Task: Reply All to email with the signature Dominique Adams with the subject 'Budget report' from softage.1@softage.net with the message 'Can you confirm that all project risks have been identified and are being managed?'
Action: Mouse moved to (1275, 209)
Screenshot: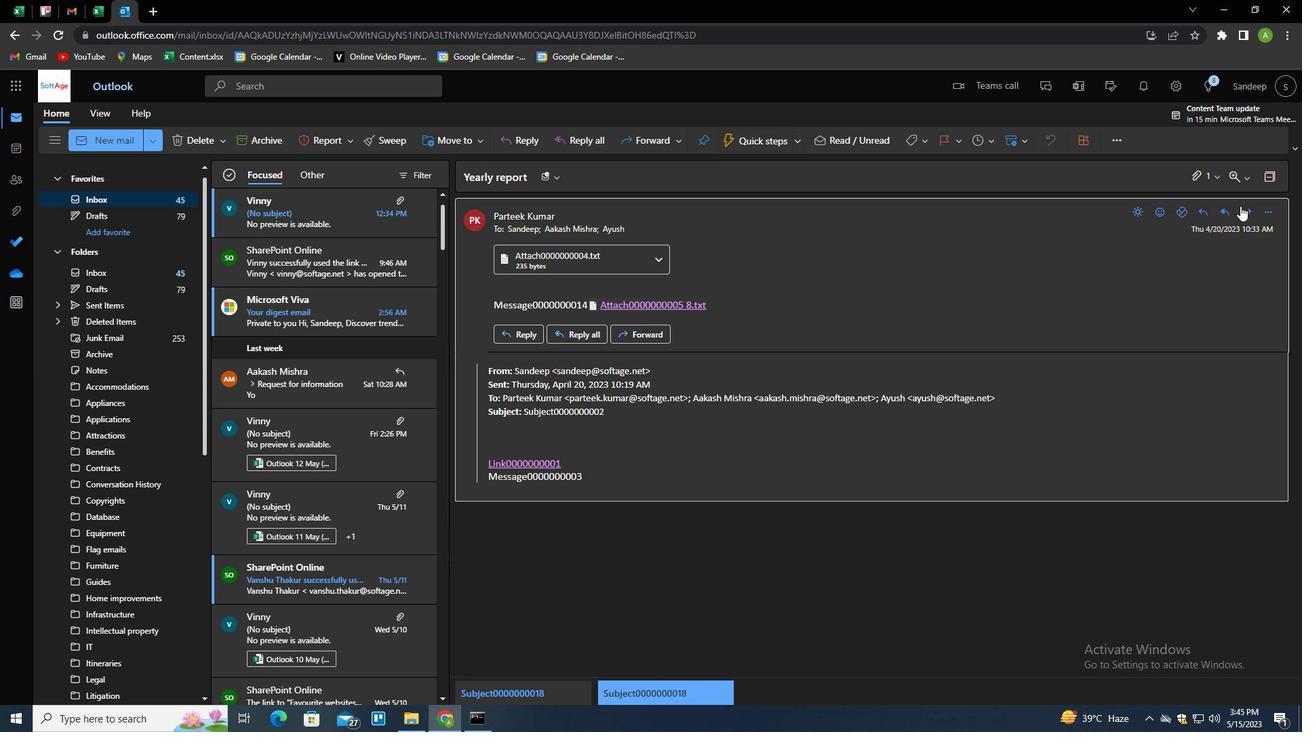 
Action: Mouse pressed left at (1275, 209)
Screenshot: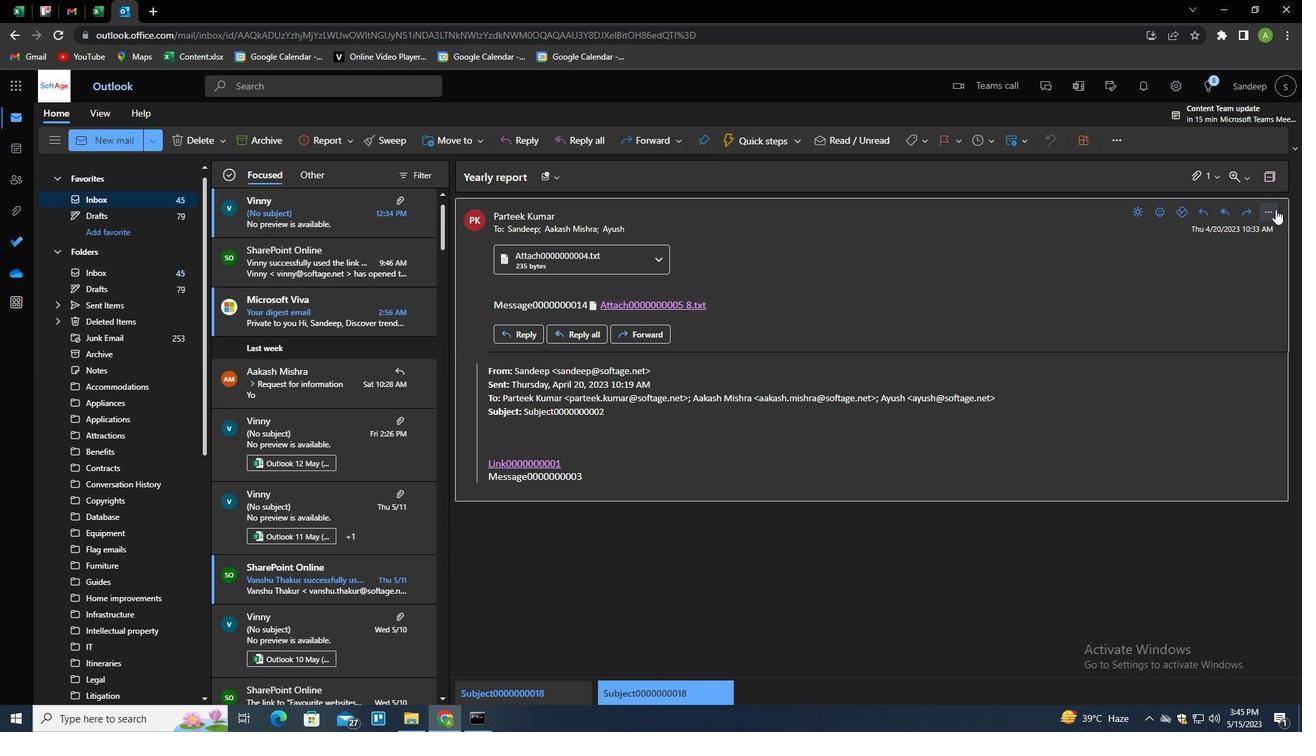 
Action: Mouse moved to (1186, 254)
Screenshot: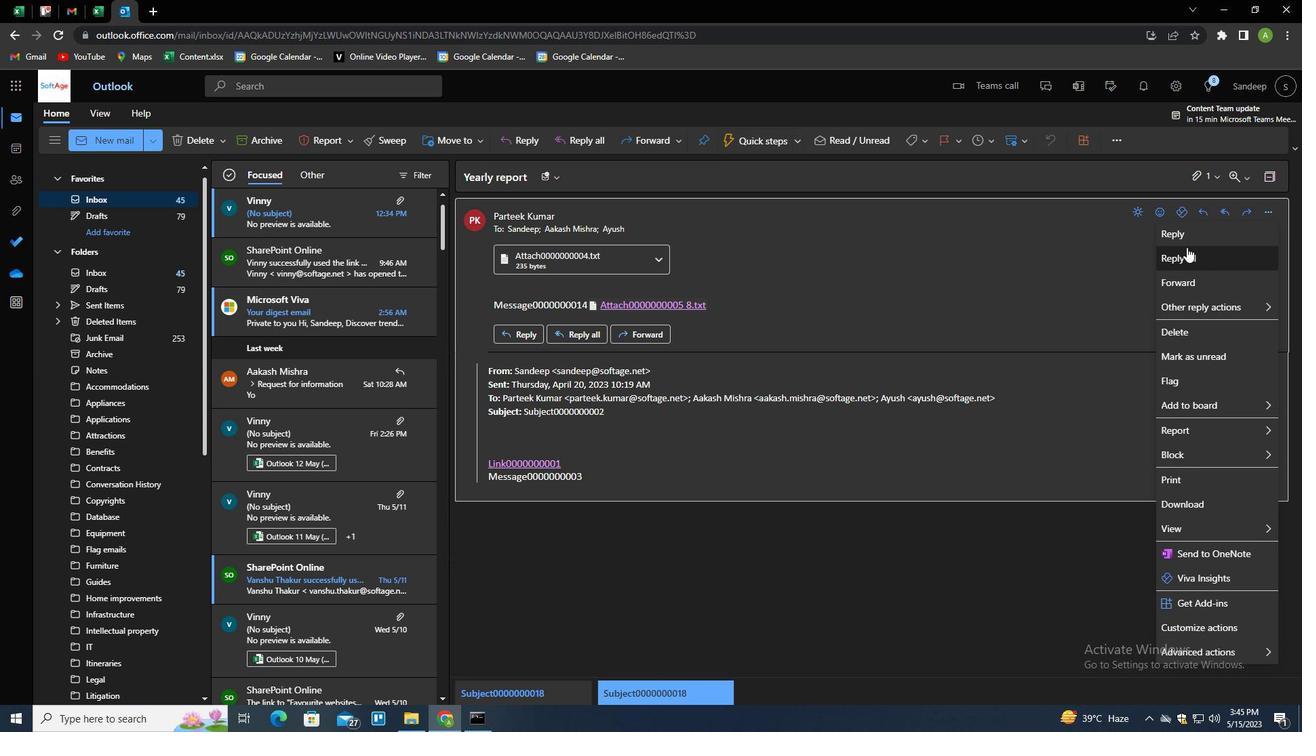 
Action: Mouse pressed left at (1186, 254)
Screenshot: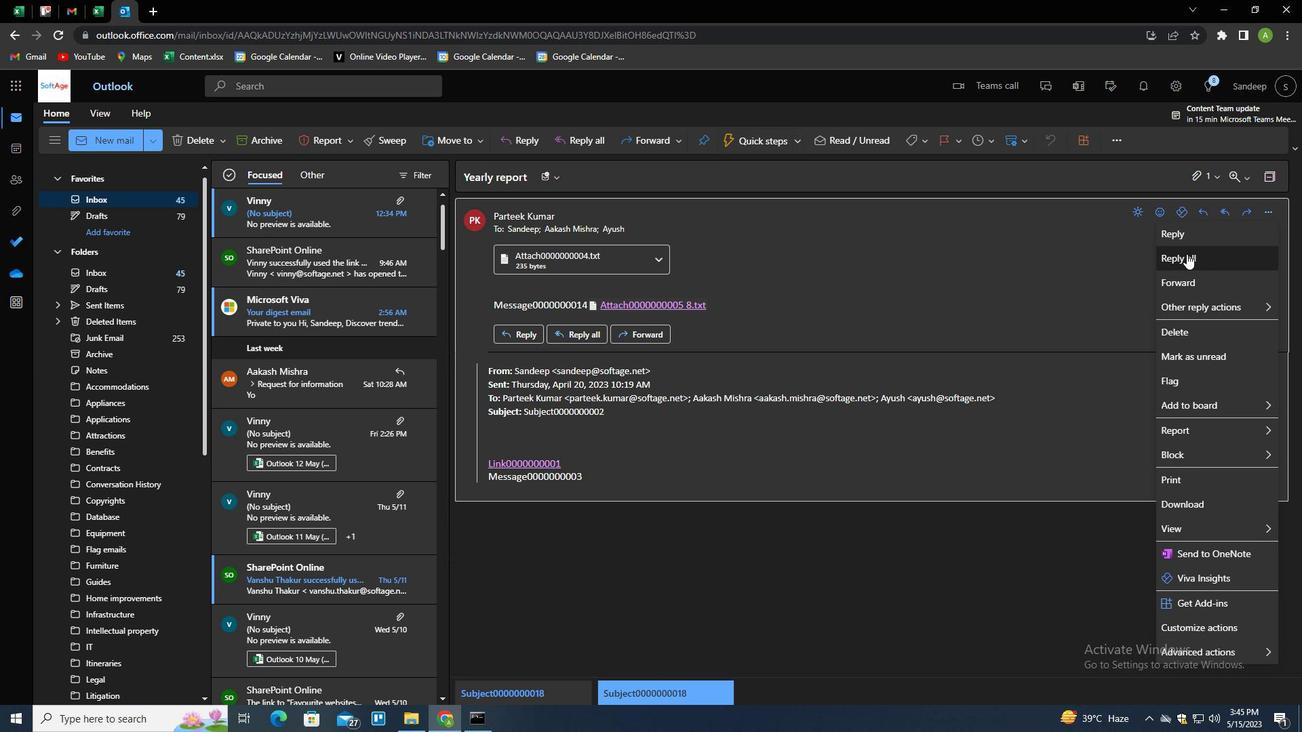 
Action: Mouse moved to (476, 381)
Screenshot: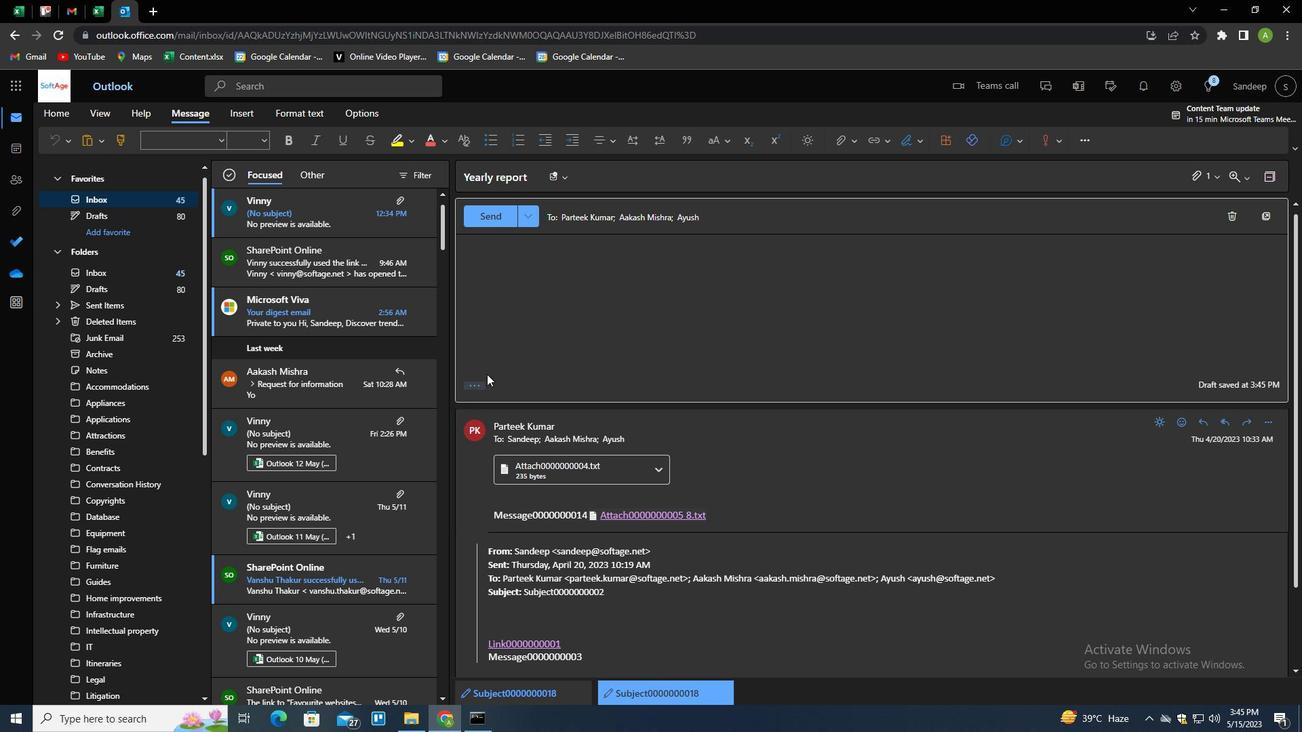 
Action: Mouse pressed left at (476, 381)
Screenshot: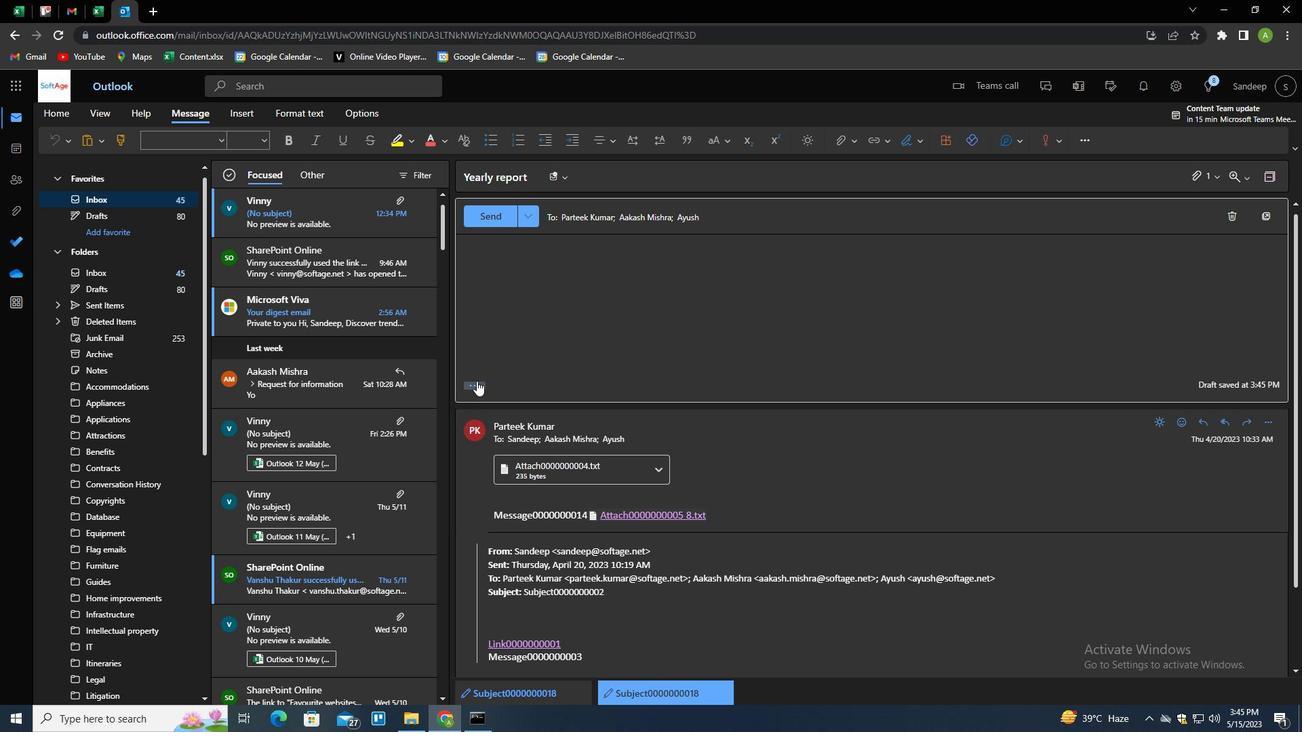 
Action: Mouse moved to (915, 145)
Screenshot: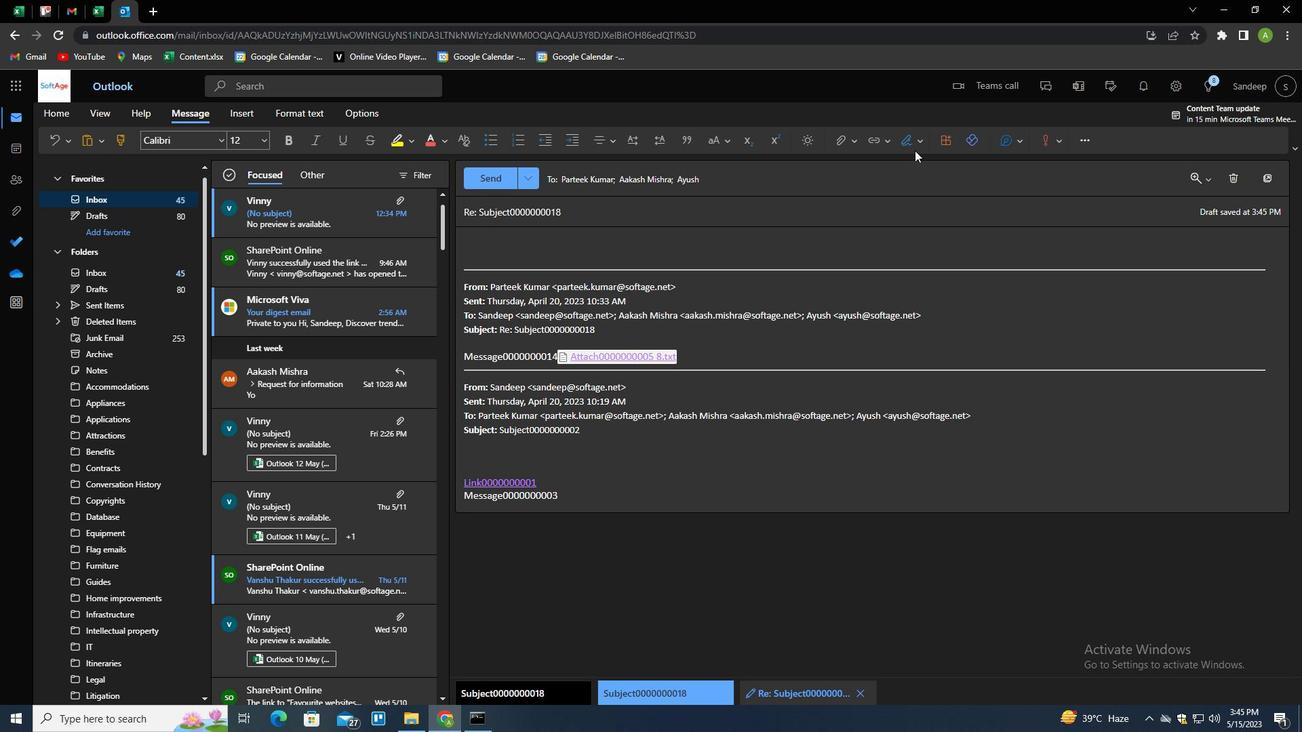 
Action: Mouse pressed left at (915, 145)
Screenshot: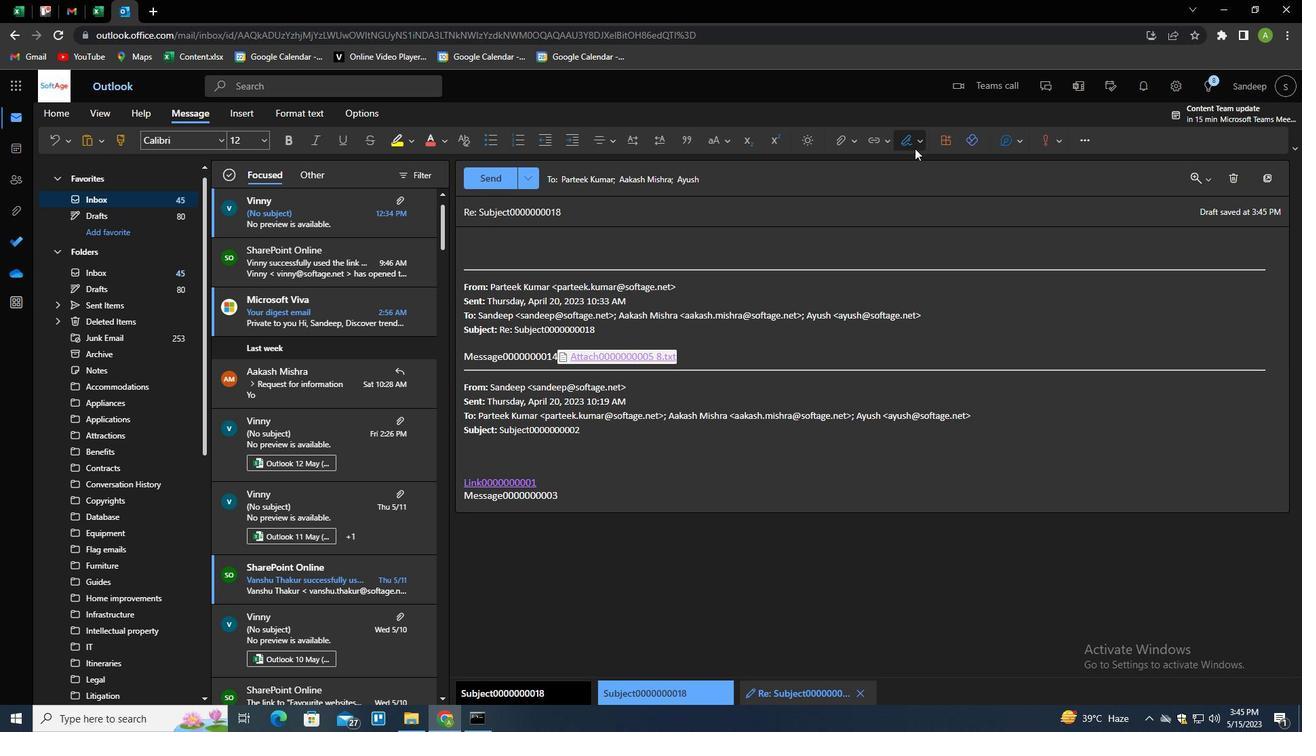 
Action: Mouse moved to (887, 194)
Screenshot: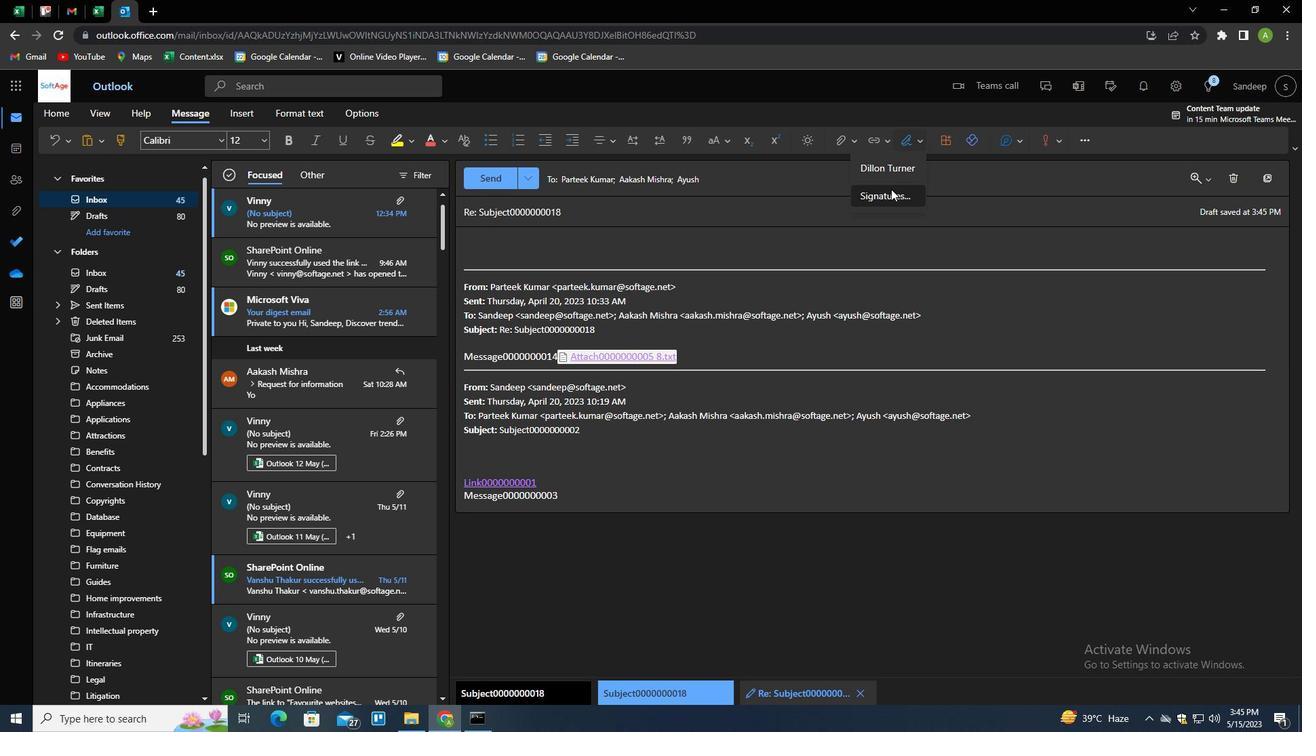
Action: Mouse pressed left at (887, 194)
Screenshot: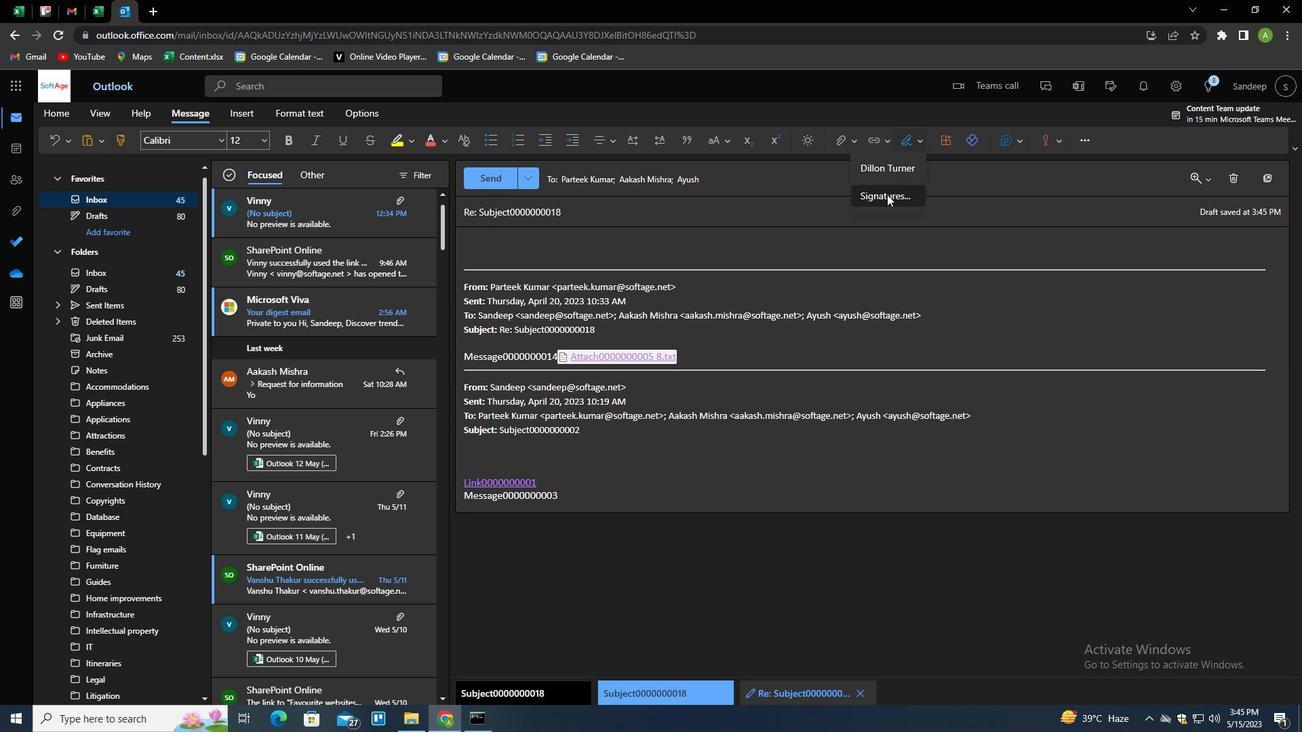 
Action: Mouse moved to (914, 244)
Screenshot: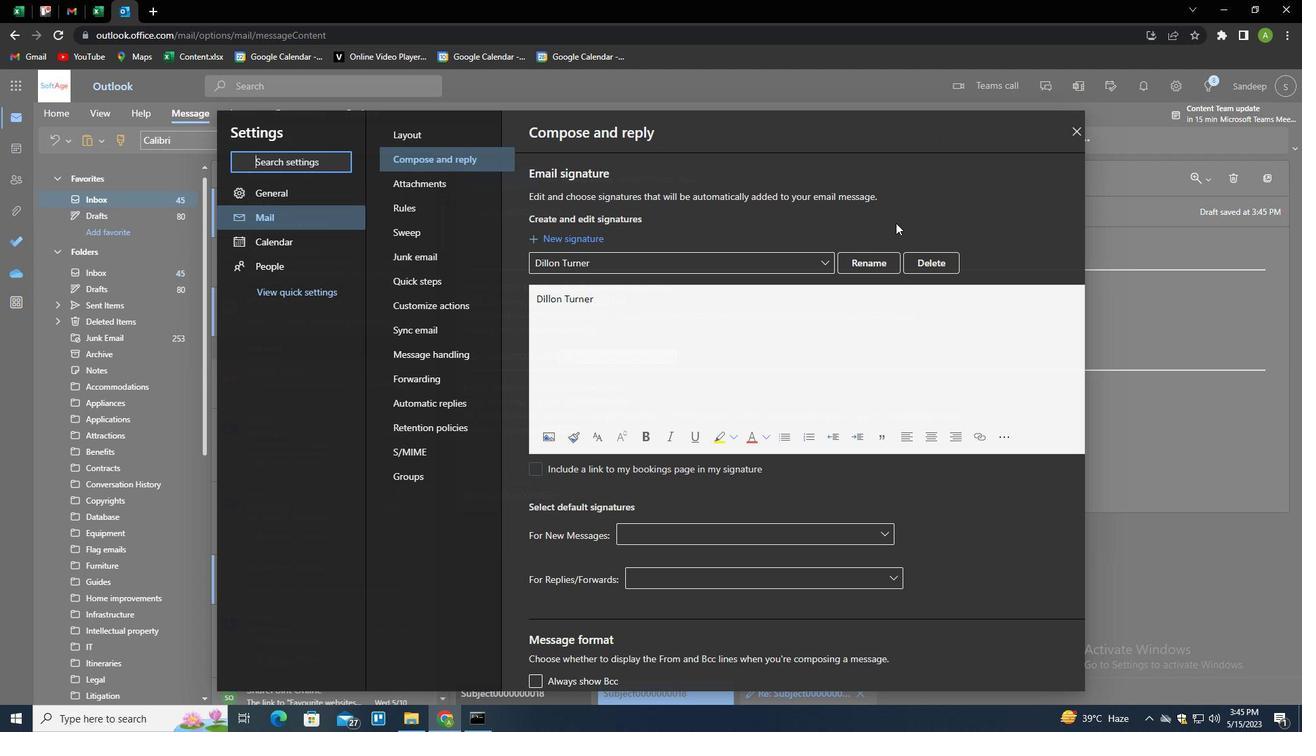 
Action: Mouse pressed left at (914, 244)
Screenshot: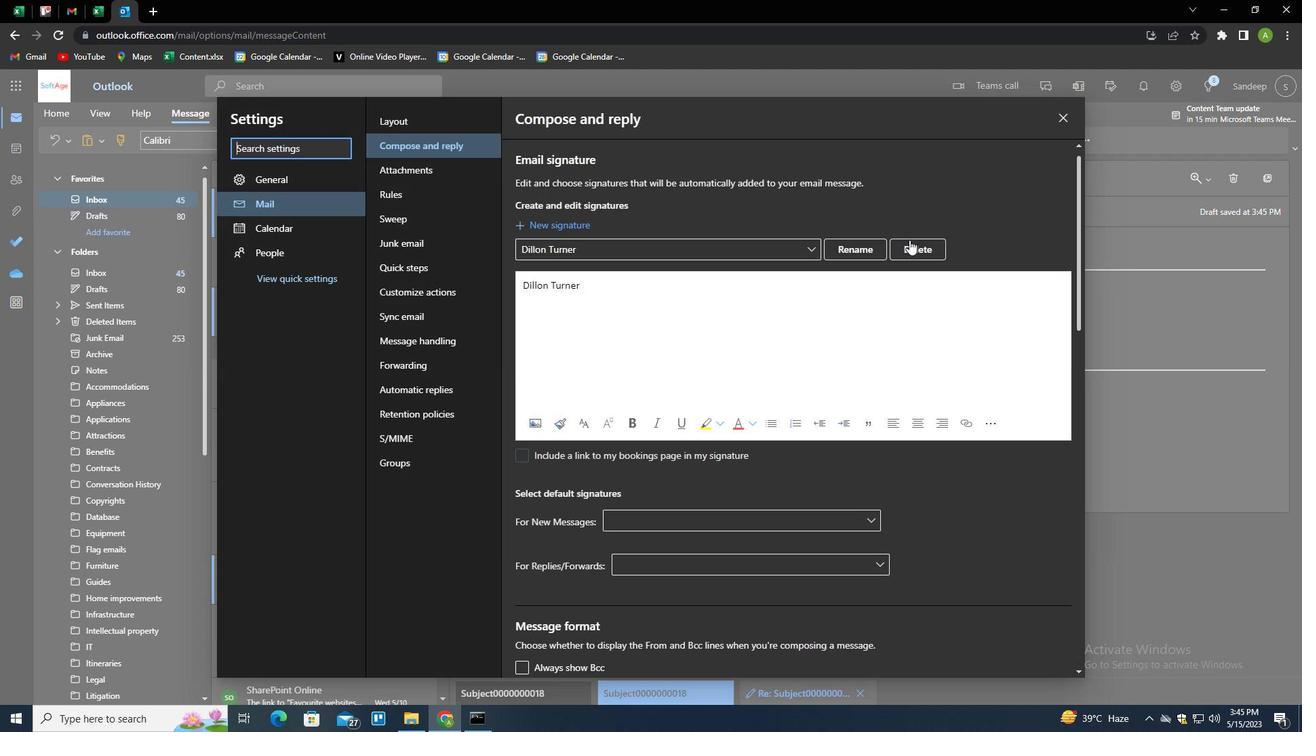 
Action: Mouse moved to (892, 247)
Screenshot: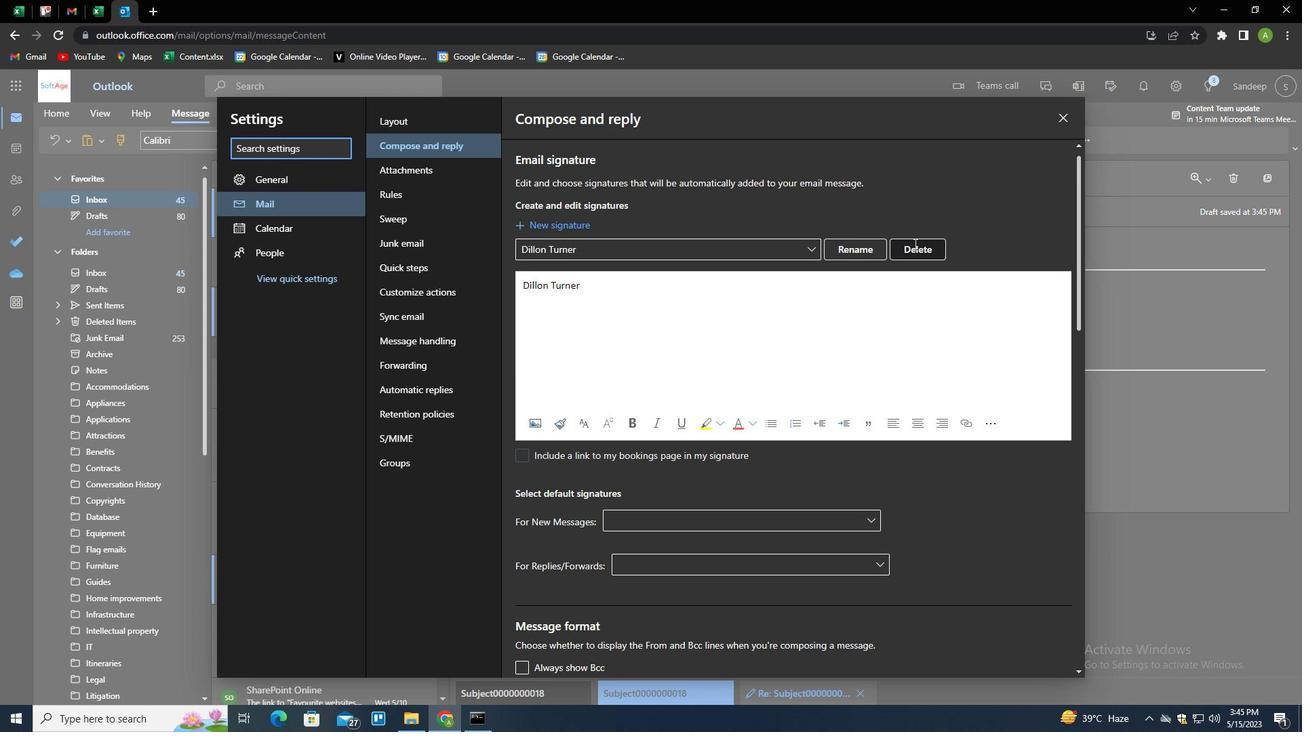 
Action: Mouse pressed left at (892, 247)
Screenshot: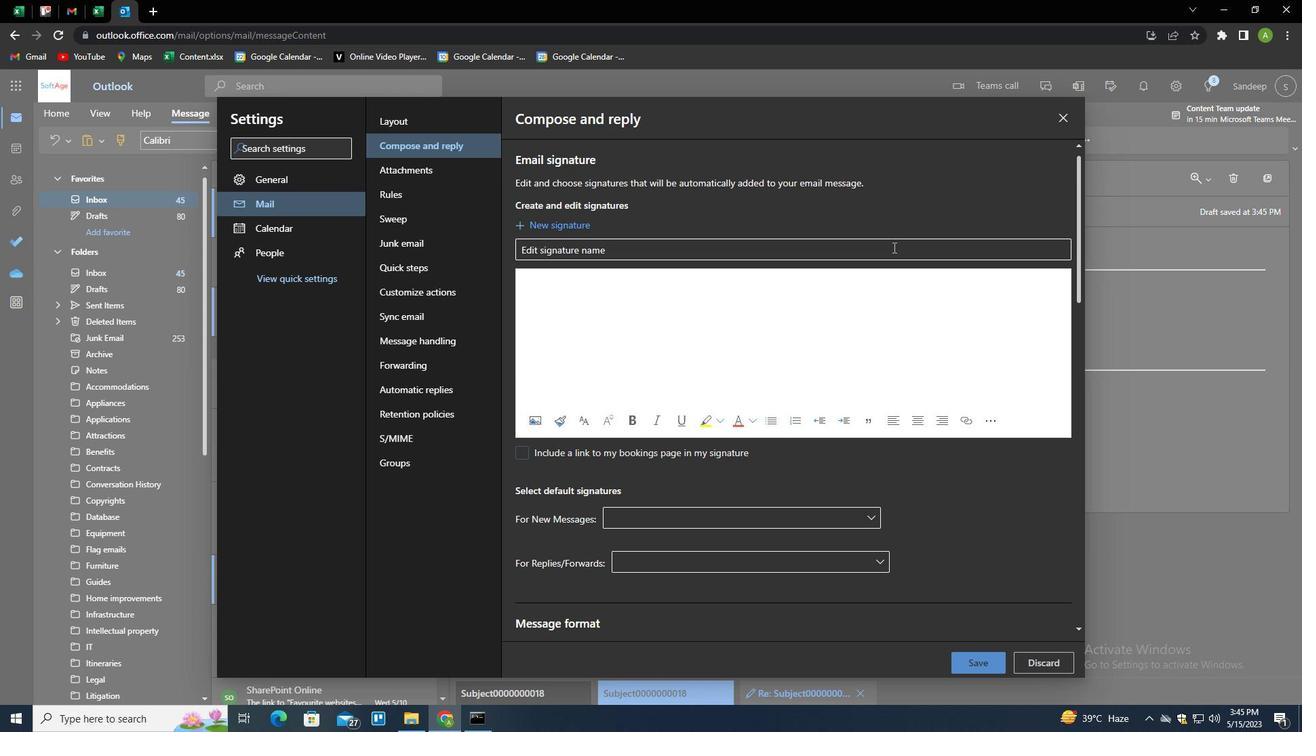 
Action: Key pressed <Key.shift>DOMINIQUE<Key.space><Key.shift>ADAMS<Key.tab><Key.shift><Key.shift><Key.shift><Key.shift><Key.shift><Key.shift><Key.shift><Key.shift><Key.shift><Key.shift><Key.shift><Key.shift><Key.shift><Key.shift><Key.shift><Key.shift><Key.shift><Key.shift><Key.shift><Key.shift><Key.shift><Key.shift><Key.shift><Key.shift><Key.shift><Key.shift><Key.shift><Key.shift><Key.shift><Key.shift><Key.shift><Key.shift><Key.shift><Key.shift><Key.shift><Key.shift><Key.shift><Key.shift>DOMINIQUE<Key.space><Key.shift>ADAMS
Screenshot: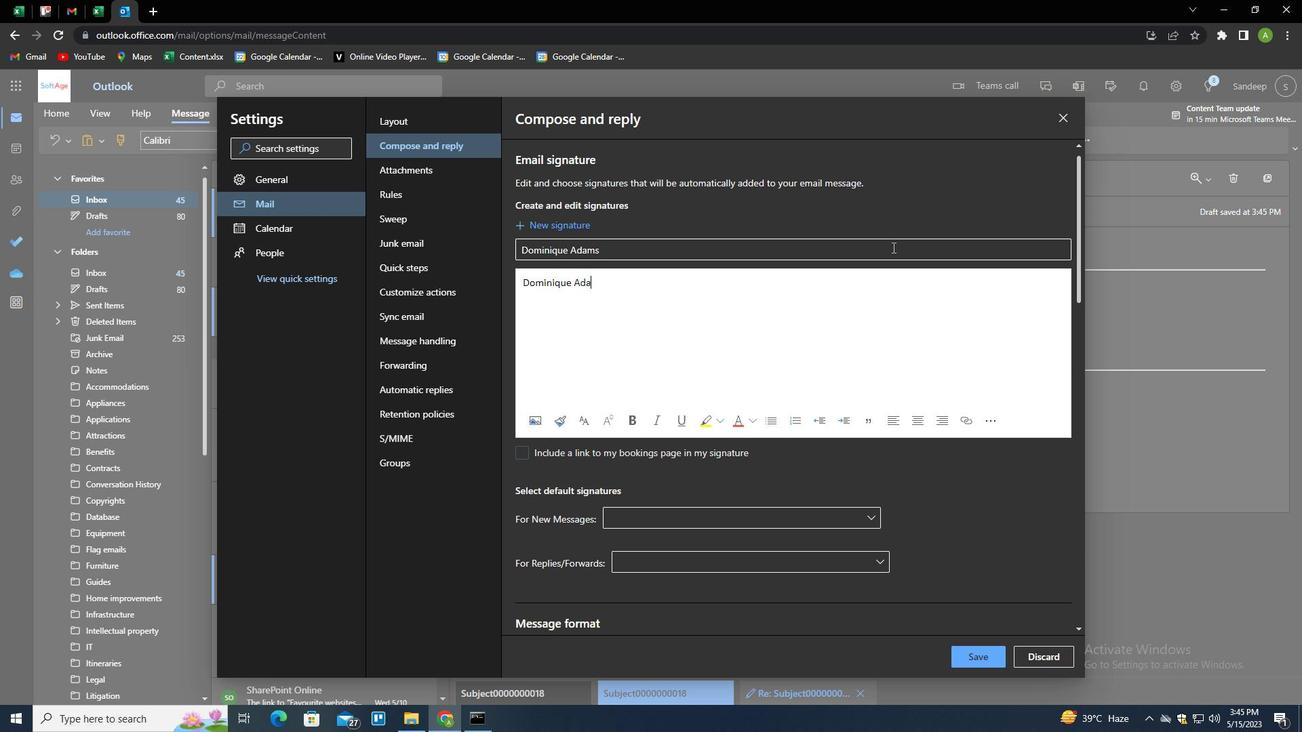 
Action: Mouse moved to (984, 651)
Screenshot: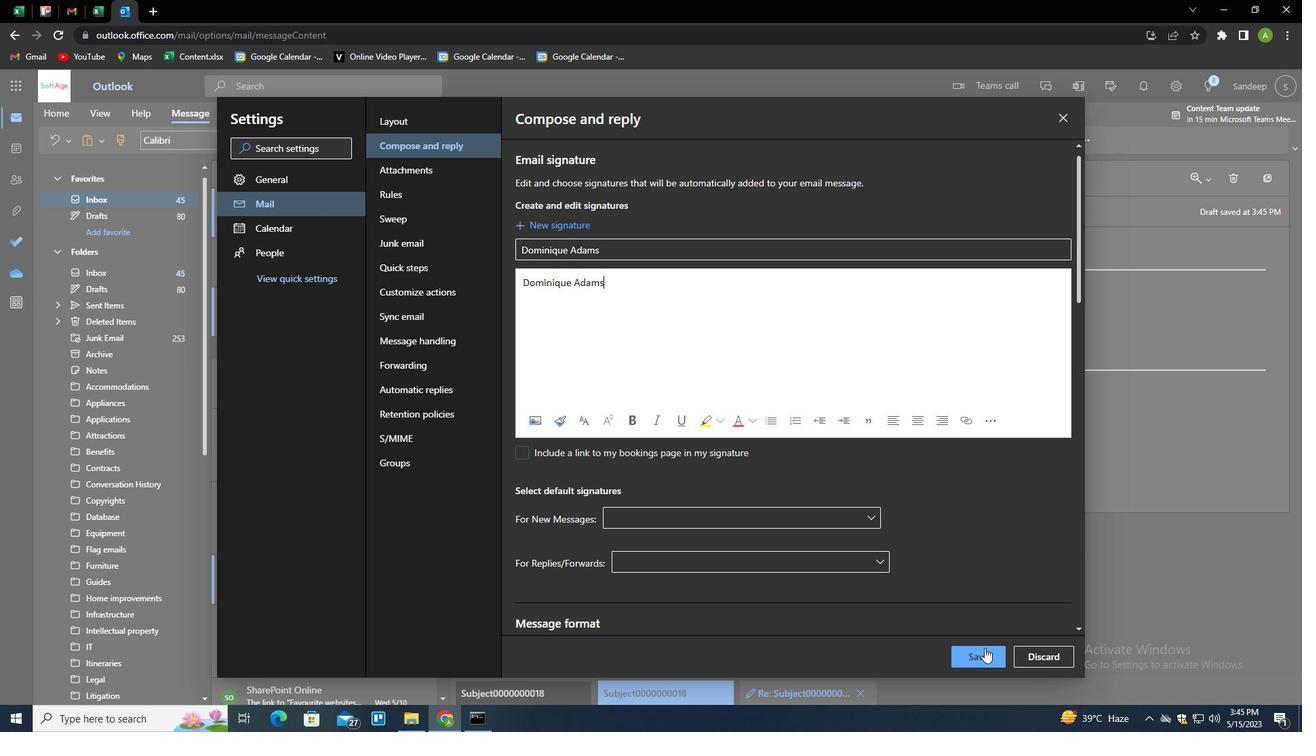 
Action: Mouse pressed left at (984, 651)
Screenshot: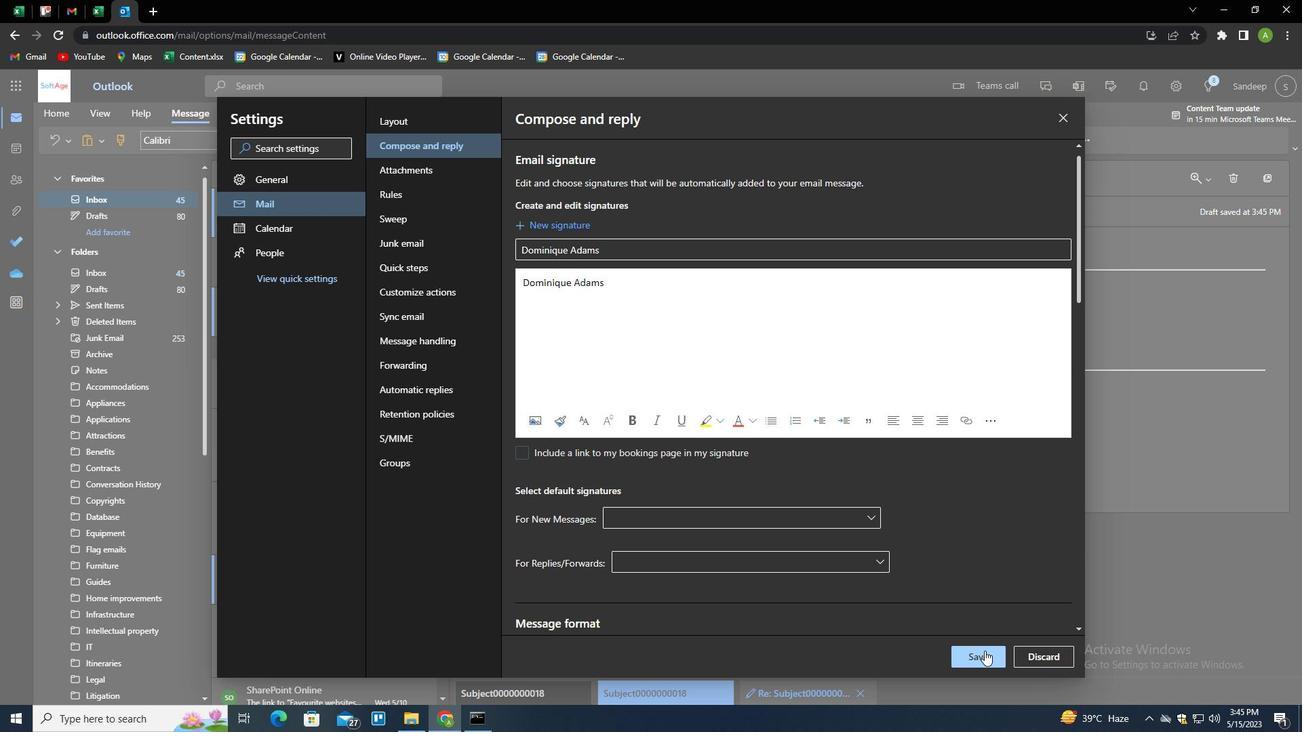 
Action: Mouse moved to (1202, 334)
Screenshot: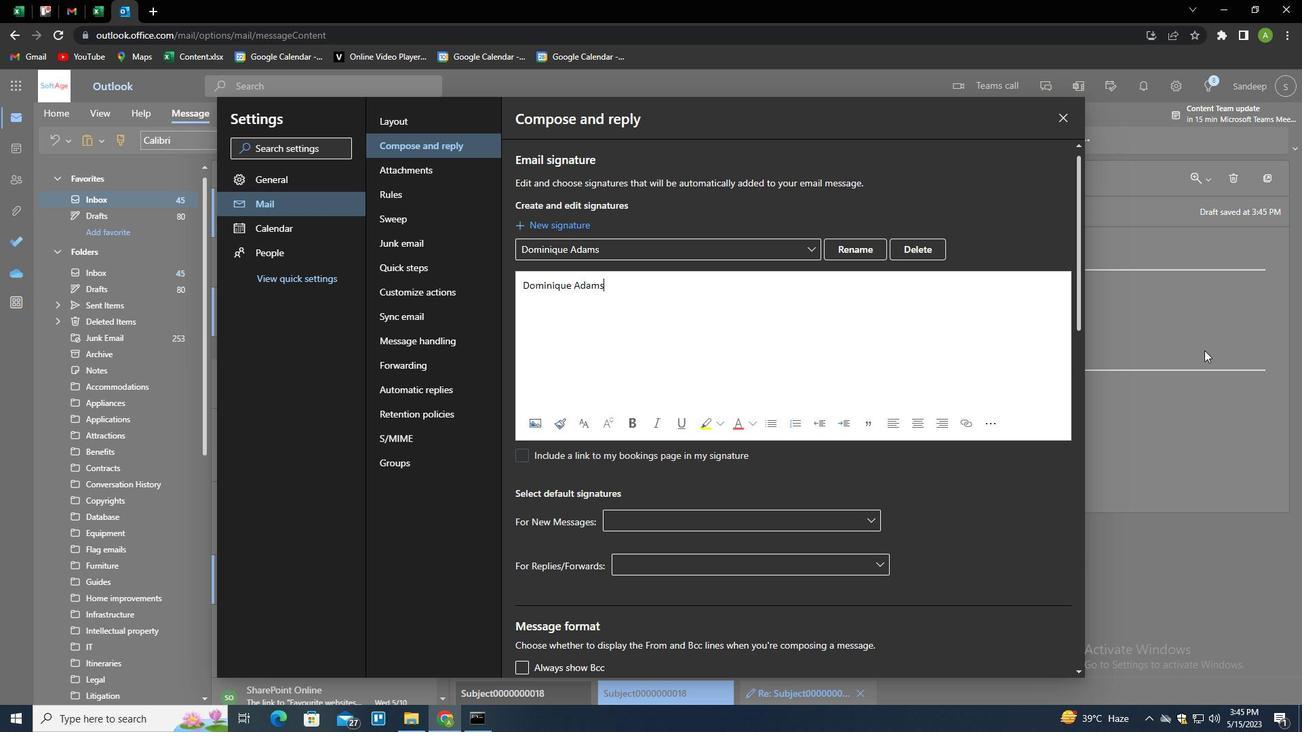 
Action: Mouse pressed left at (1202, 334)
Screenshot: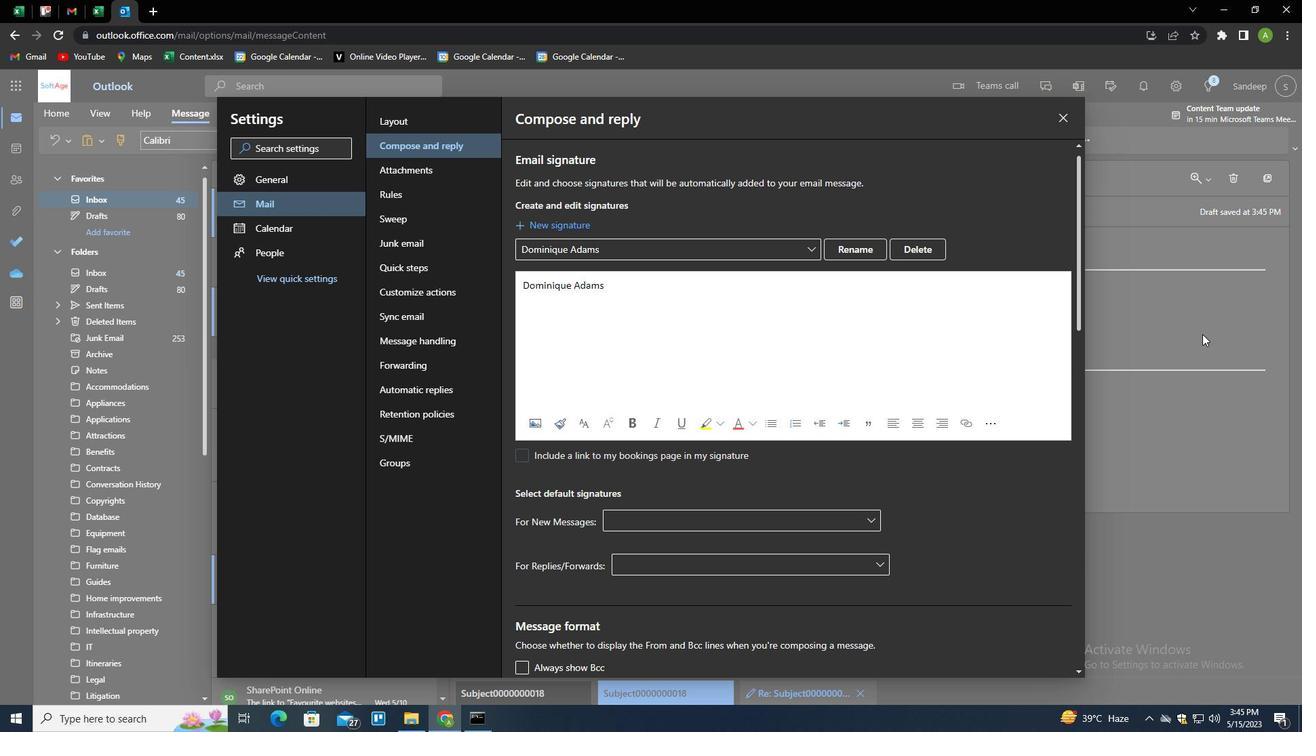 
Action: Mouse moved to (916, 143)
Screenshot: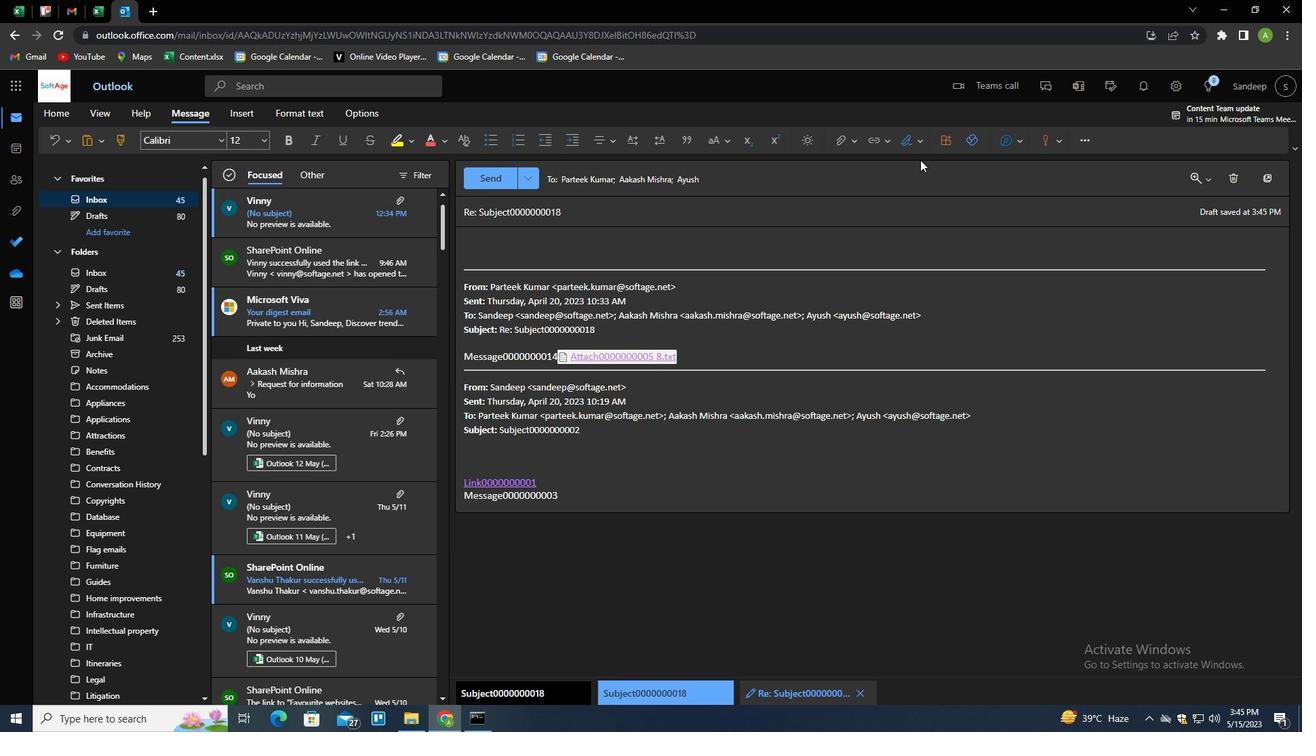 
Action: Mouse pressed left at (916, 143)
Screenshot: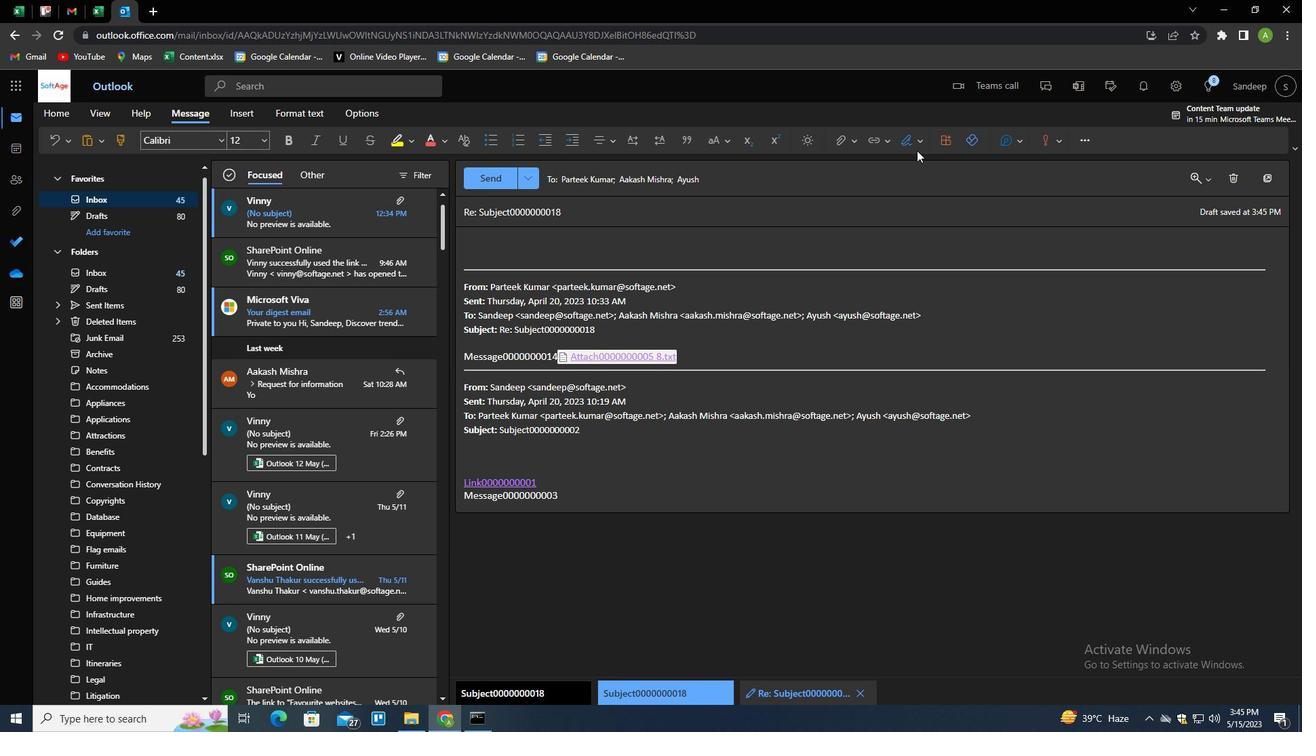 
Action: Mouse moved to (891, 166)
Screenshot: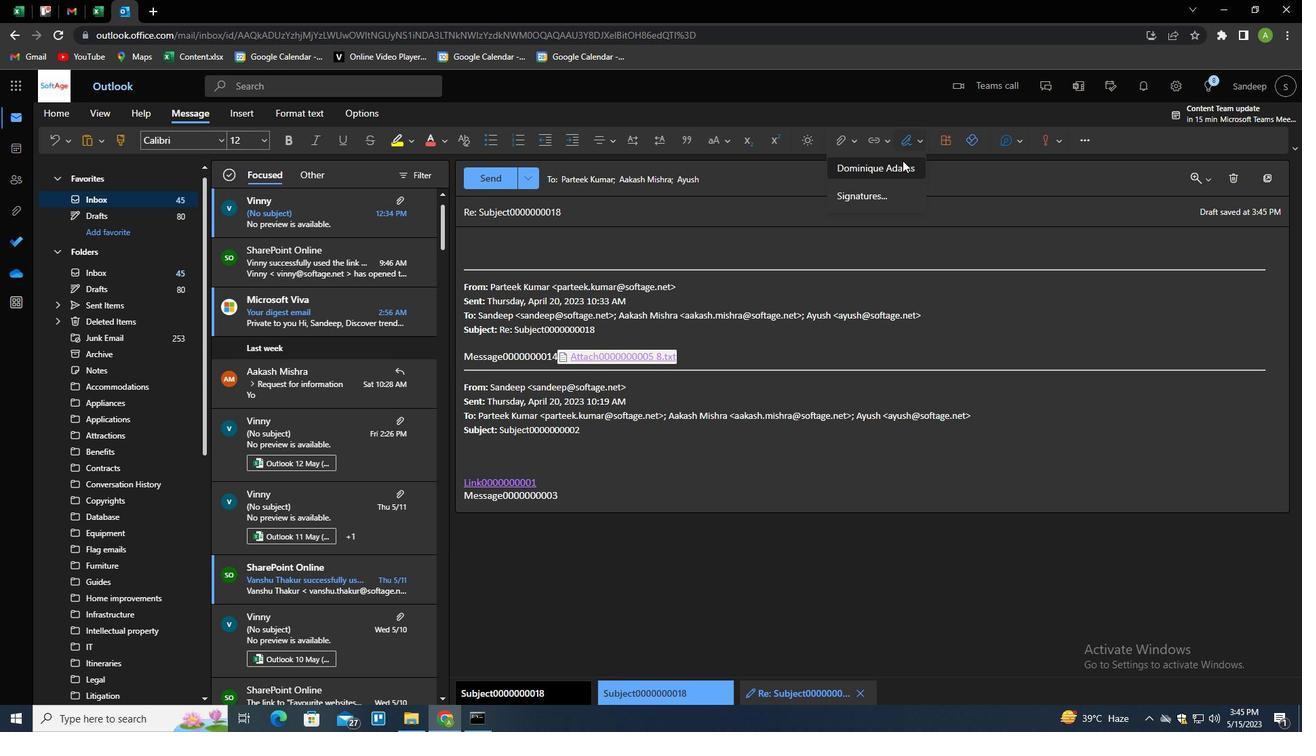 
Action: Mouse pressed left at (891, 166)
Screenshot: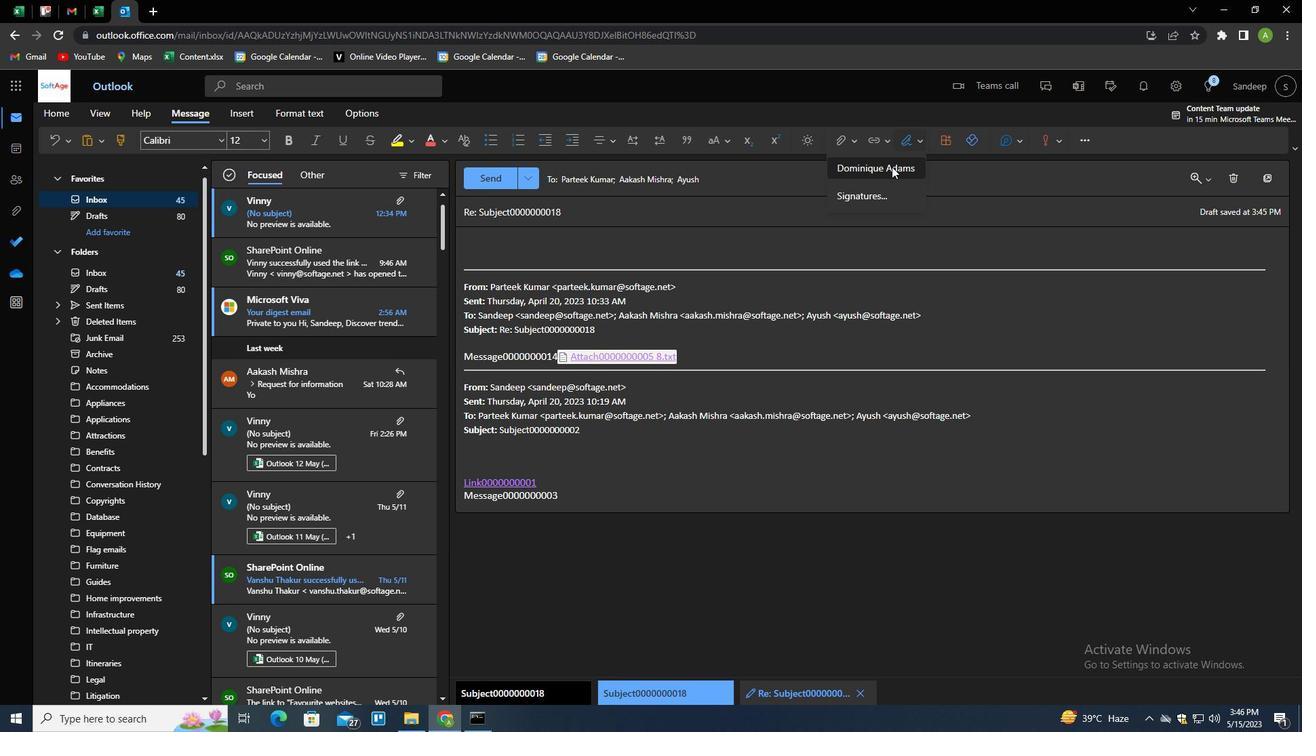 
Action: Mouse moved to (509, 215)
Screenshot: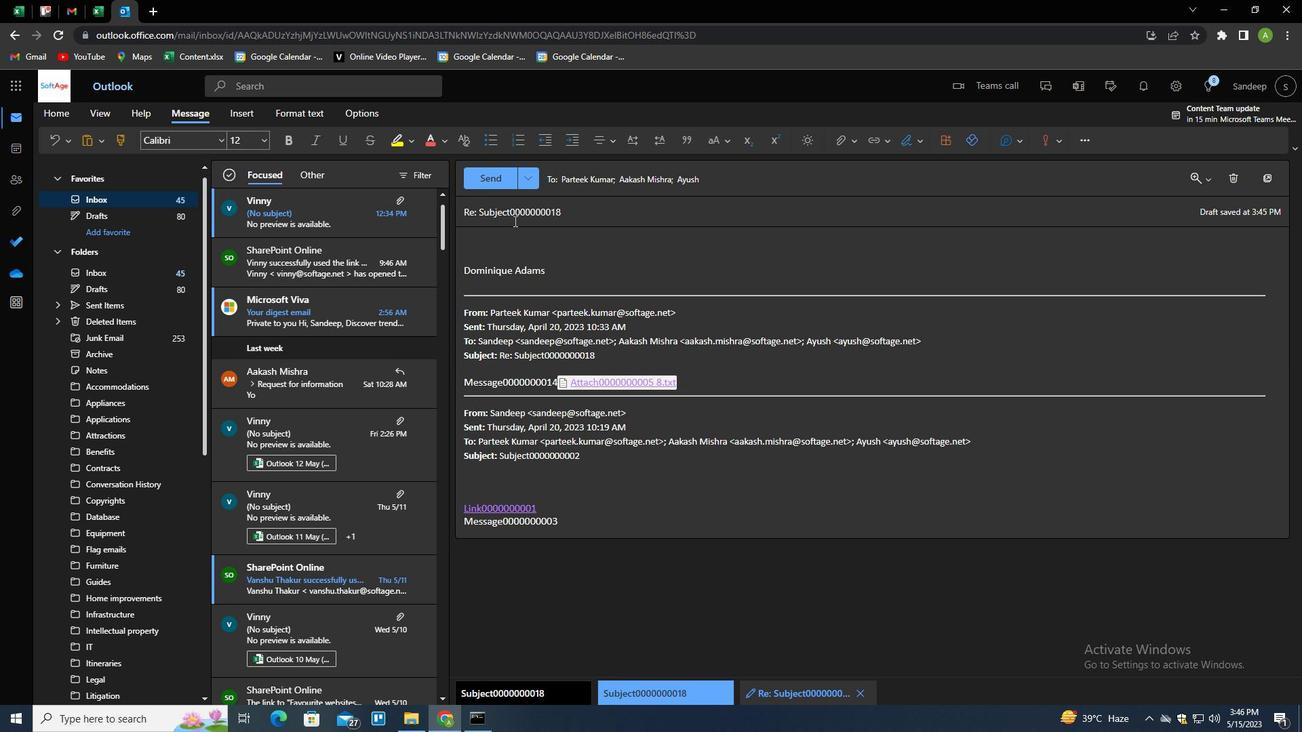 
Action: Mouse pressed left at (509, 215)
Screenshot: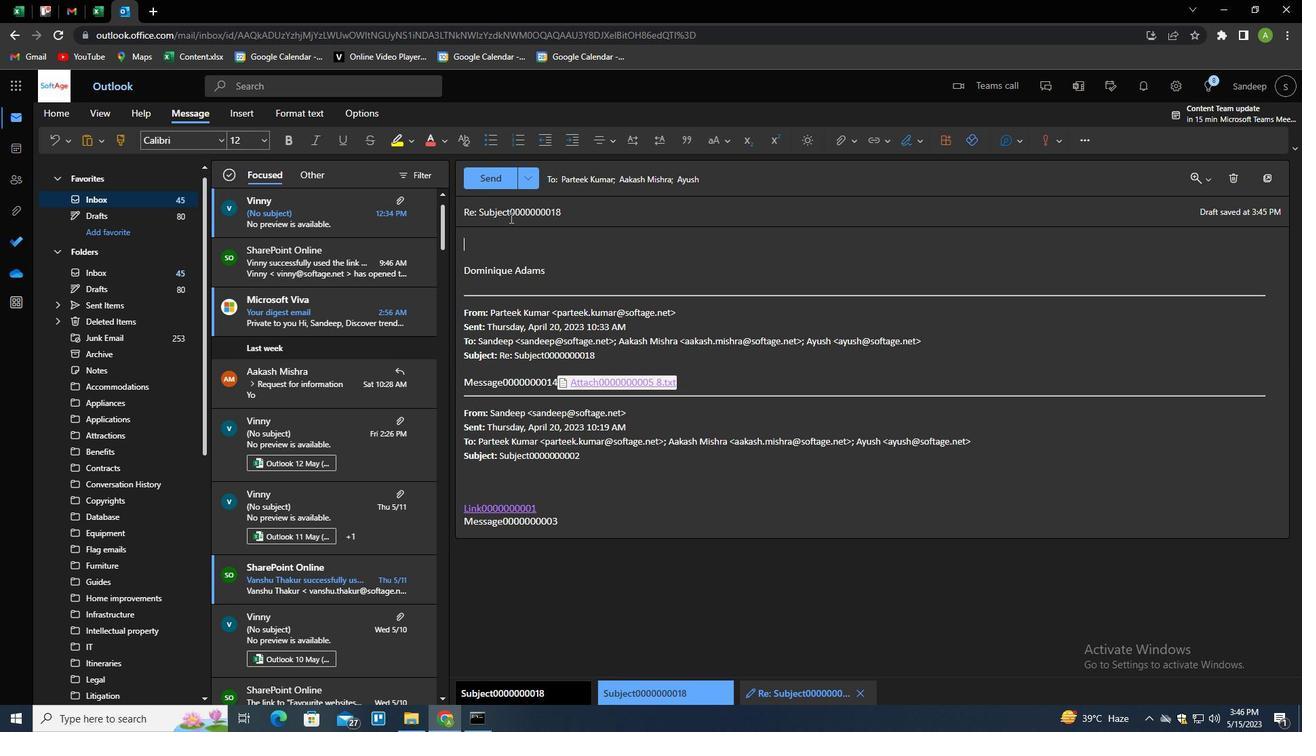 
Action: Mouse pressed left at (509, 215)
Screenshot: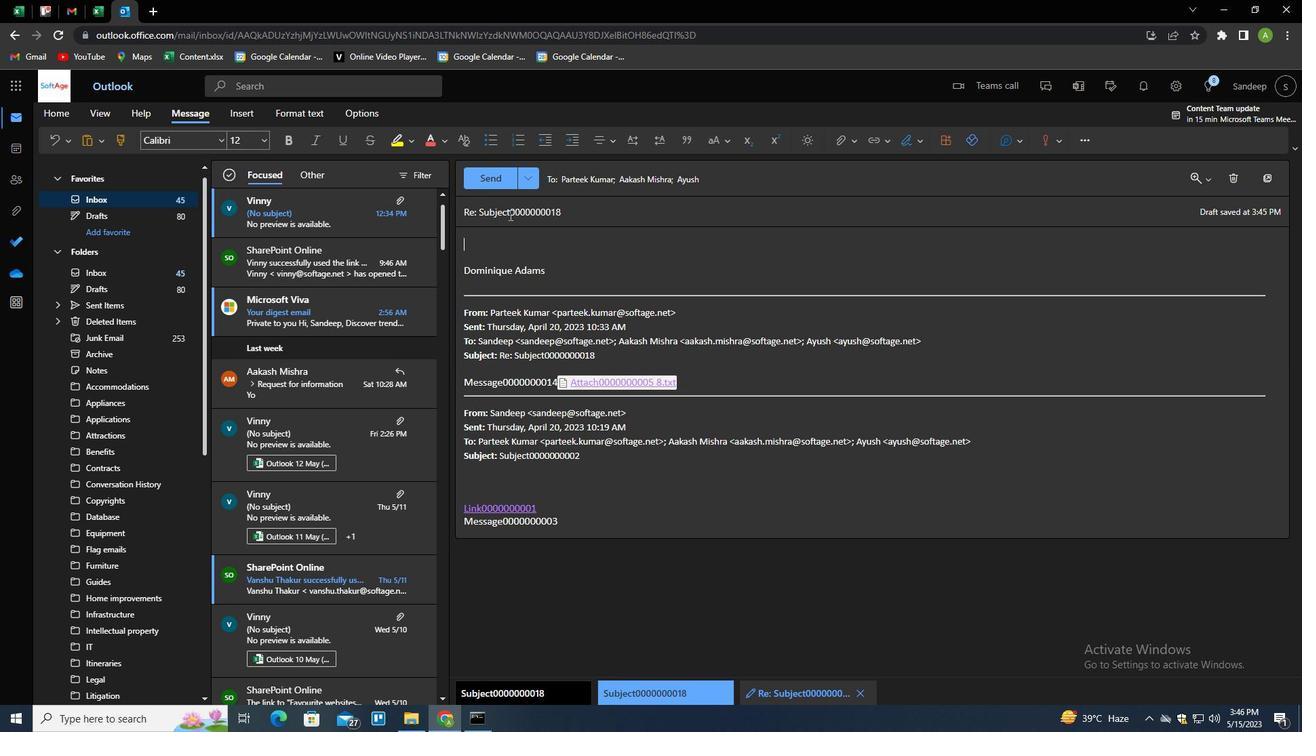 
Action: Mouse pressed left at (509, 215)
Screenshot: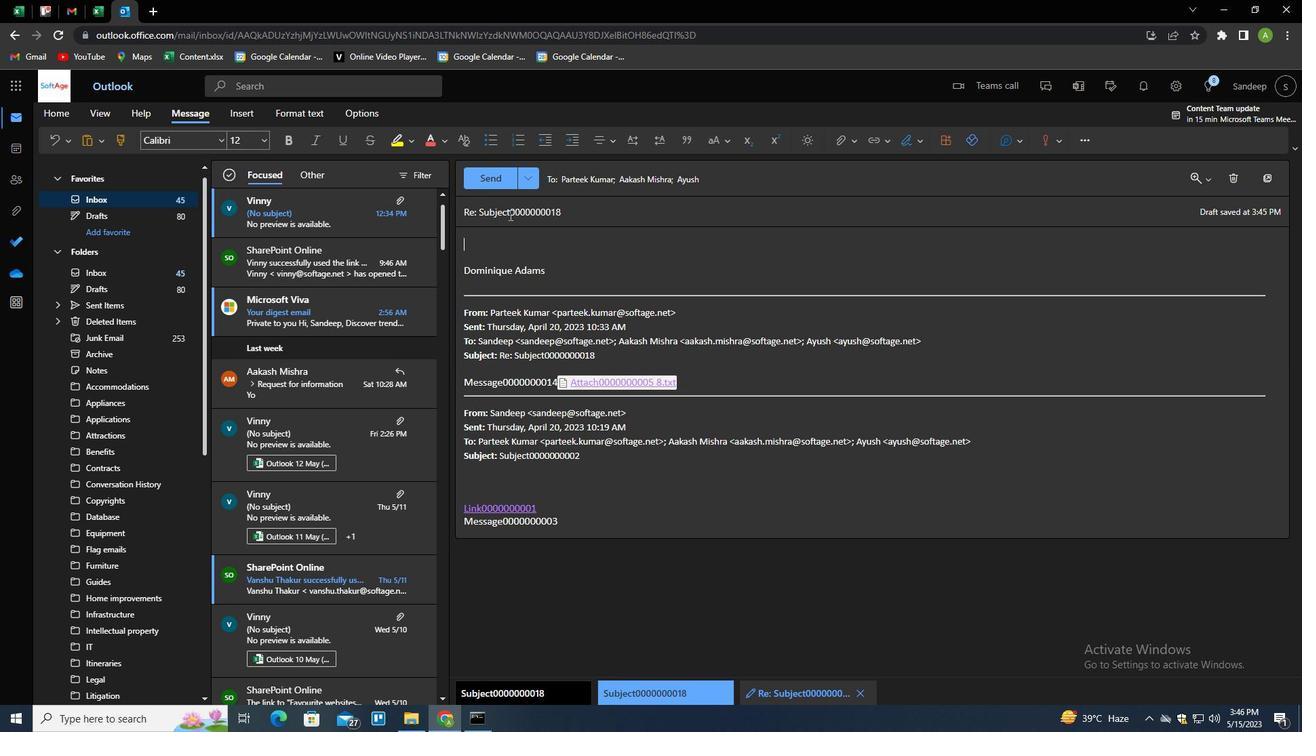 
Action: Key pressed <Key.shift>BUDGER<Key.space>REP<Key.backspace><Key.backspace><Key.backspace><Key.backspace><Key.backspace>T<Key.space>REPORT<Key.tab><Key.shift><Key.shift>CAN<Key.space>YOU<Key.space>CONFIRM<Key.space>THAT<Key.space>ALL<Key.space>PROJECT<Key.space>RISKS<Key.space>HAVE<Key.space>BEEN<Key.space>IDENTIFIES<Key.backspace>D<Key.space>AND<Key.space>ARE<Key.space>BEING<Key.space>MANAGED<Key.shift>/<Key.backspace><Key.shift>?
Screenshot: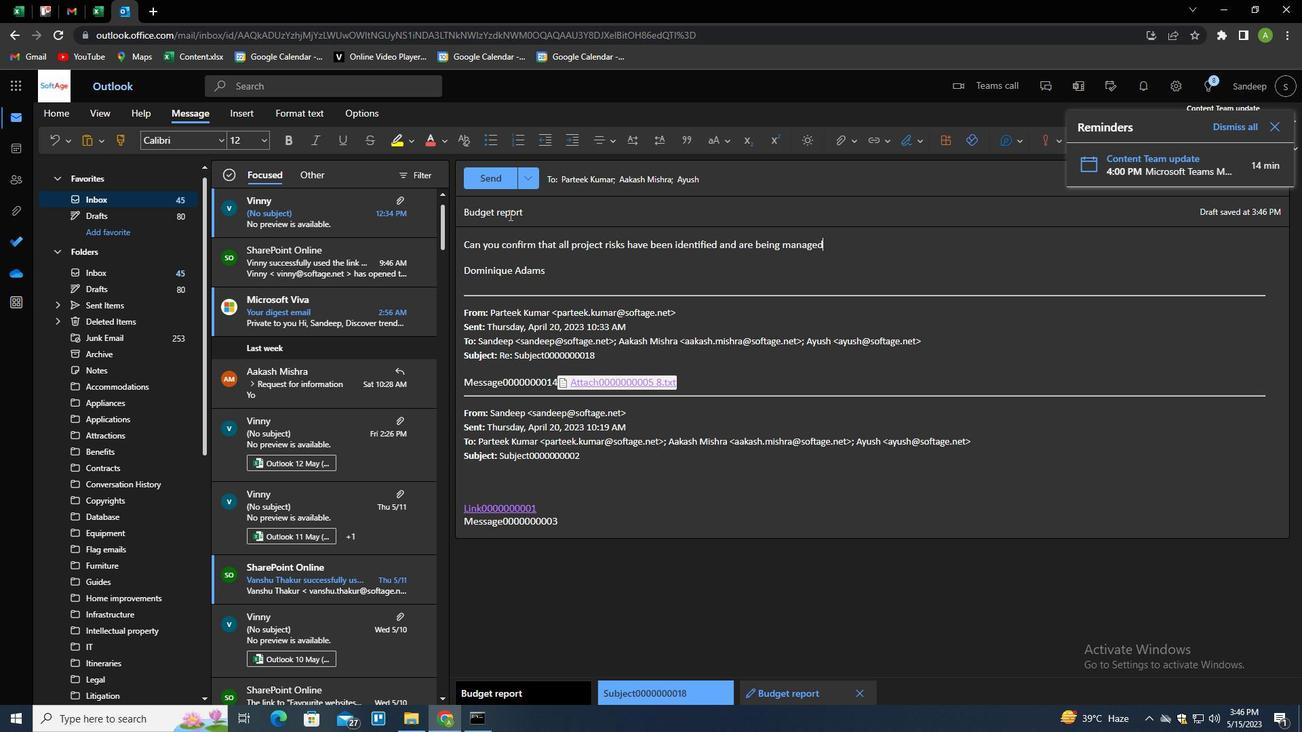 
Action: Mouse moved to (493, 180)
Screenshot: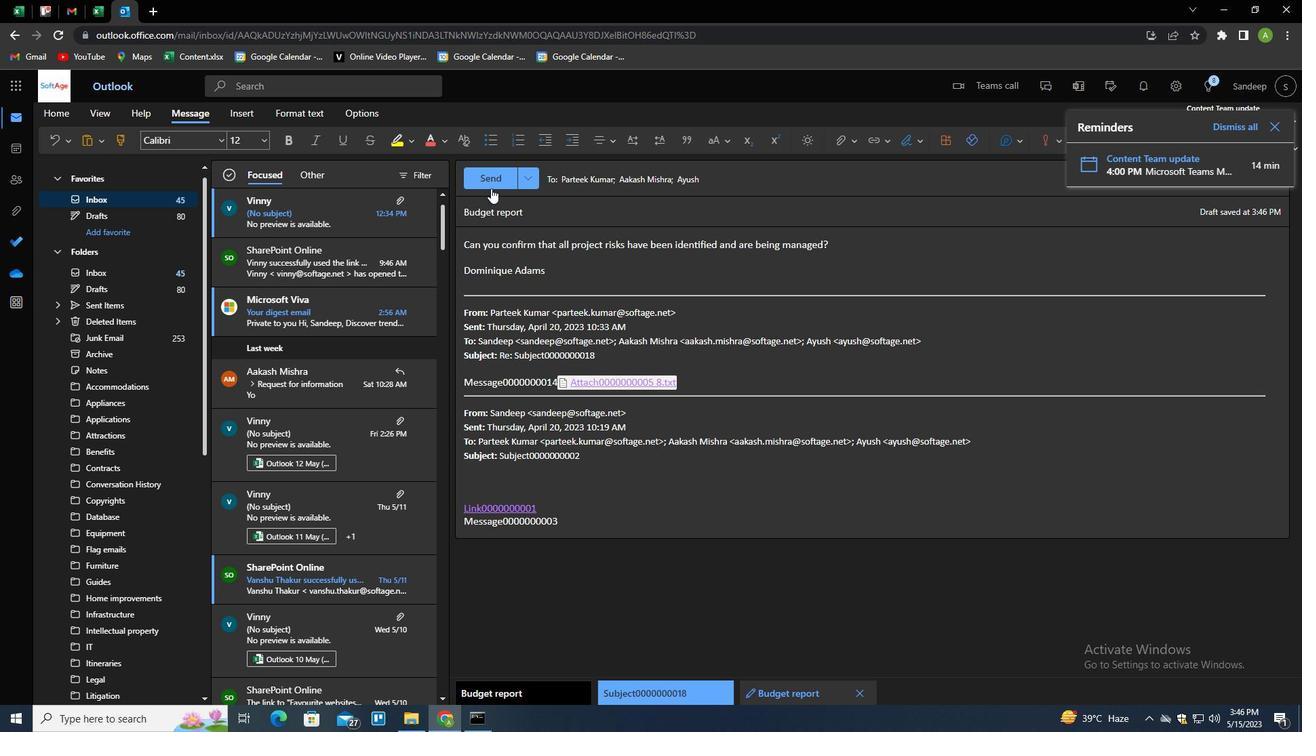 
Action: Mouse pressed left at (493, 180)
Screenshot: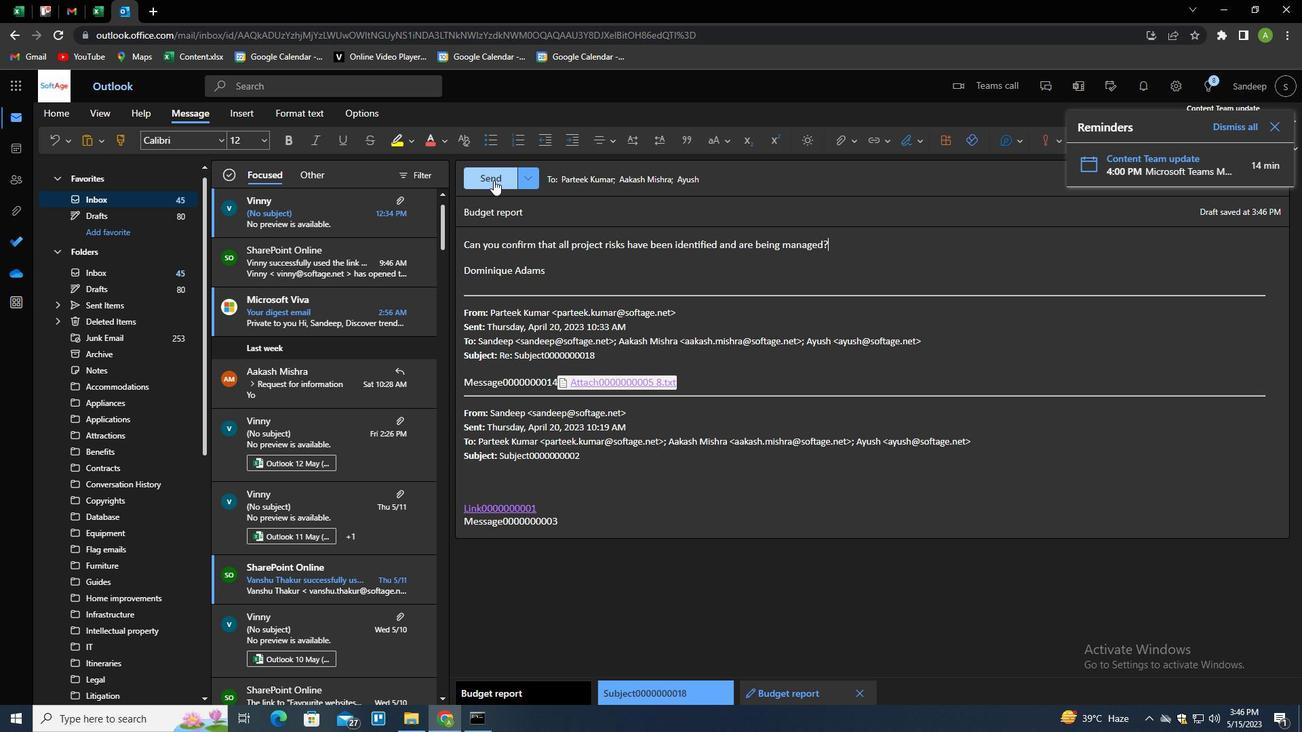 
Action: Mouse moved to (641, 311)
Screenshot: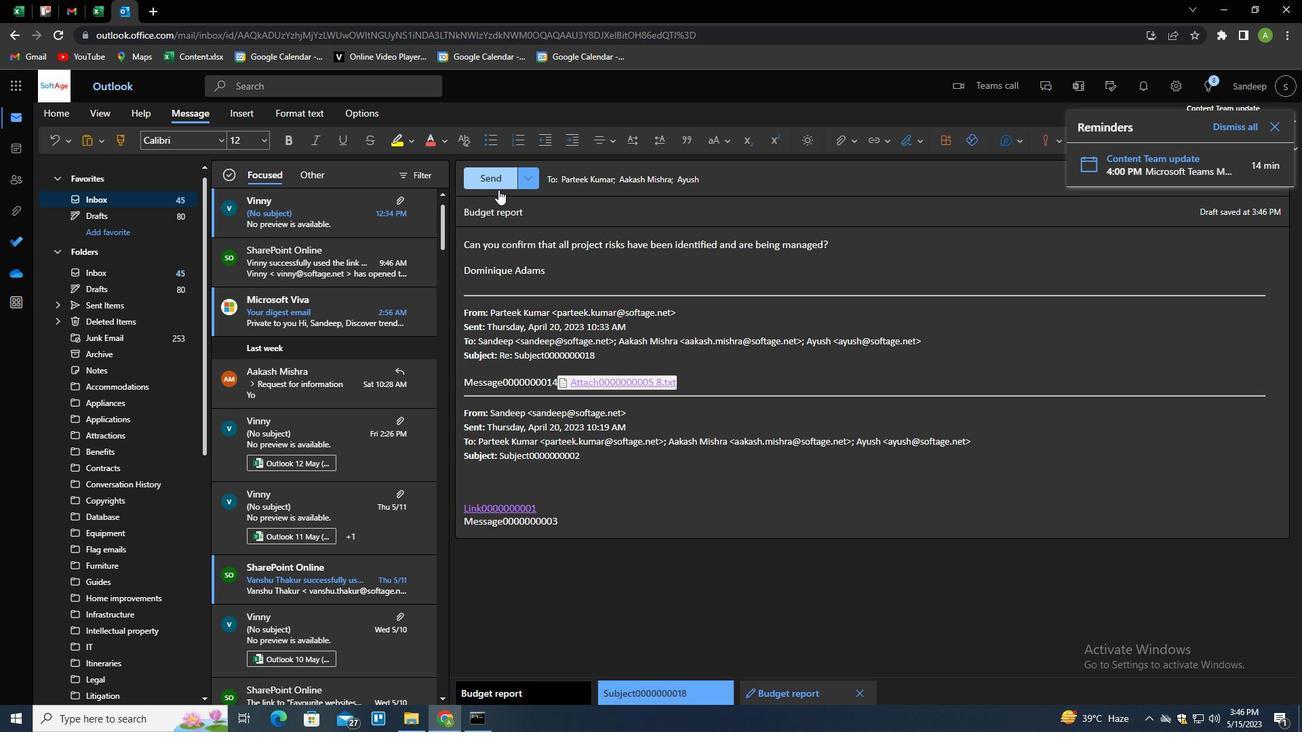 
